 Task: Look for properties with 4 beds.
Action: Mouse moved to (568, 53)
Screenshot: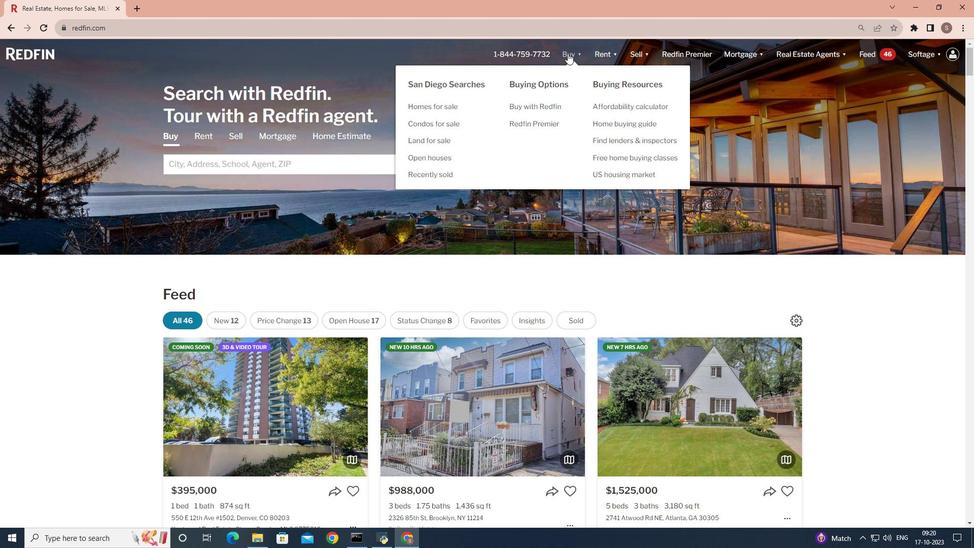 
Action: Mouse pressed left at (568, 53)
Screenshot: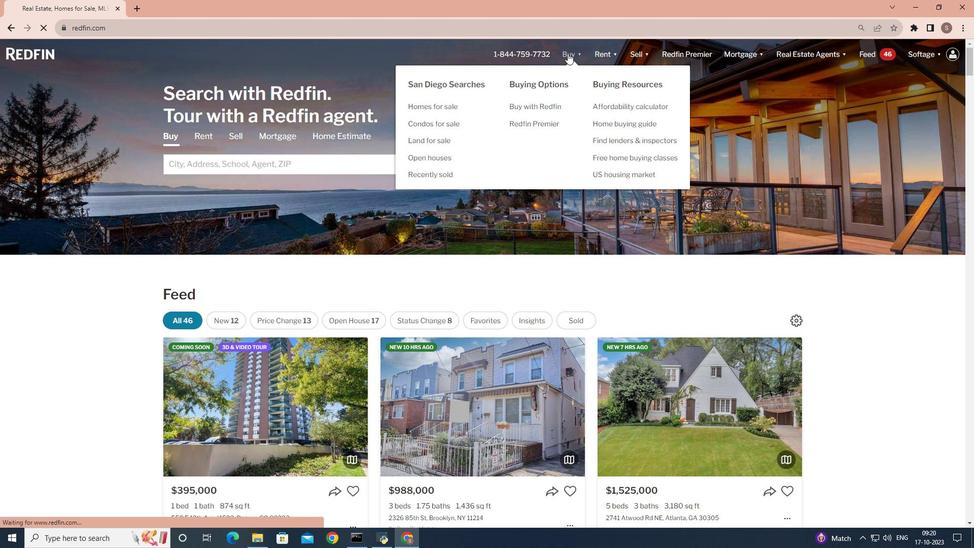 
Action: Mouse moved to (236, 219)
Screenshot: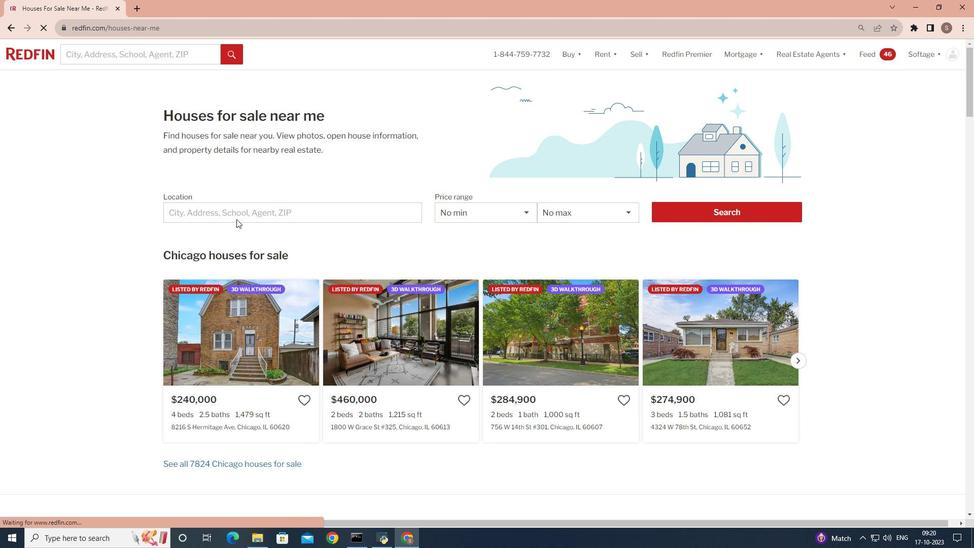 
Action: Mouse pressed left at (236, 219)
Screenshot: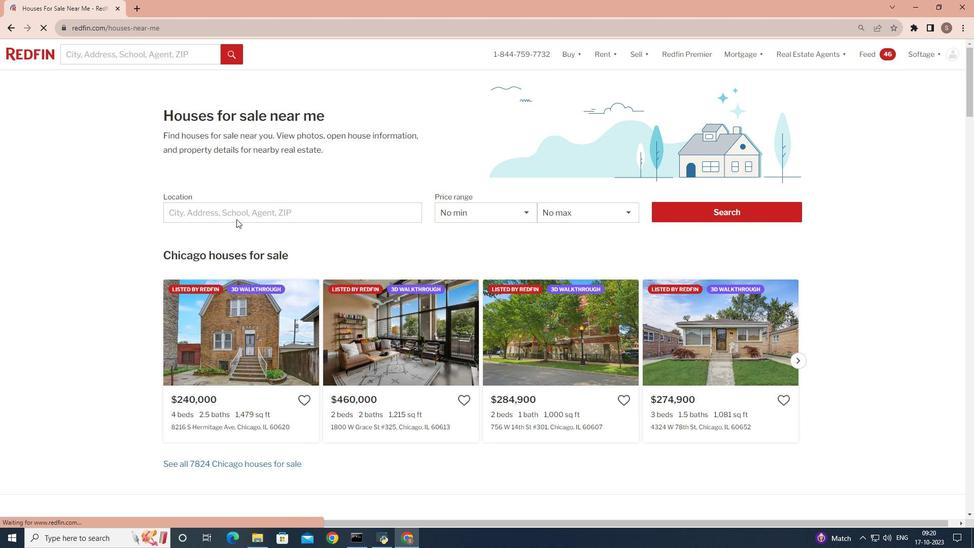 
Action: Mouse moved to (183, 208)
Screenshot: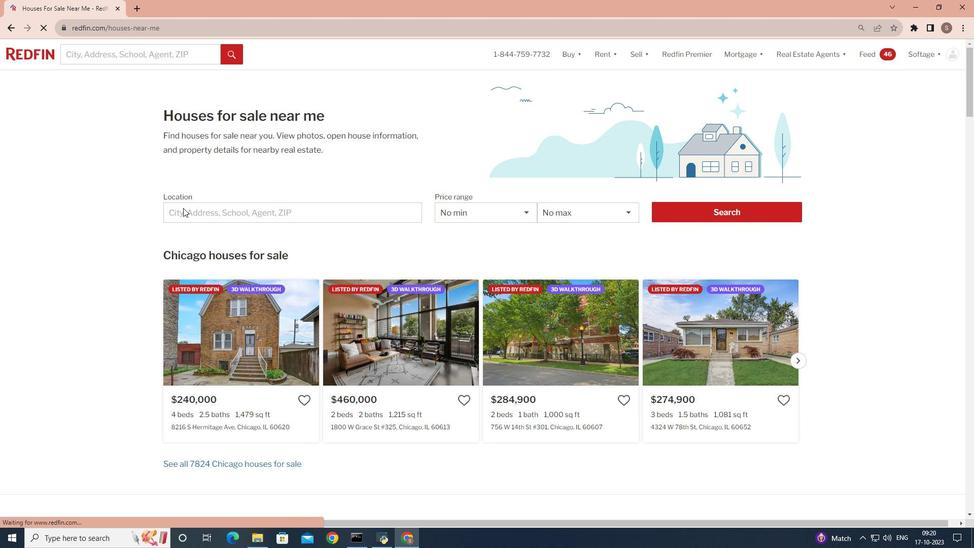 
Action: Mouse pressed left at (183, 208)
Screenshot: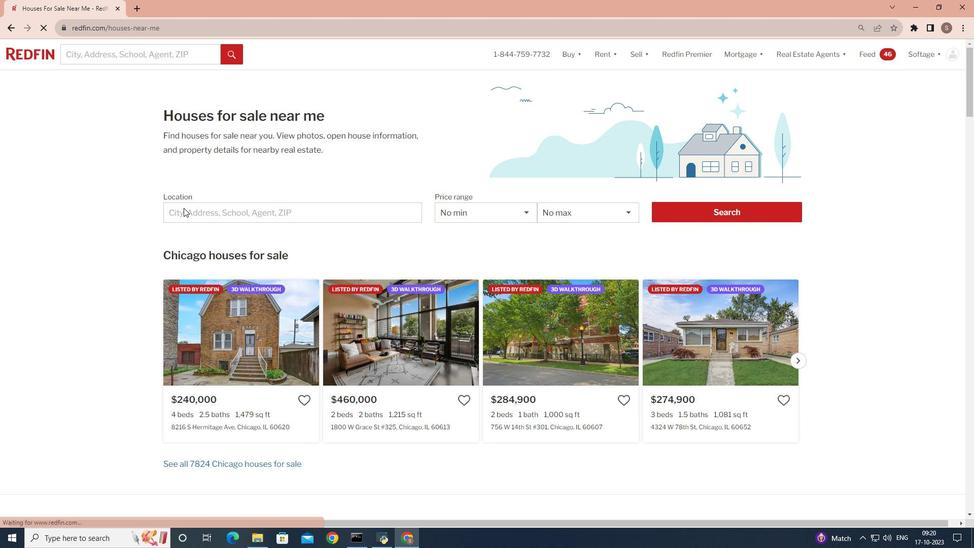 
Action: Mouse moved to (179, 214)
Screenshot: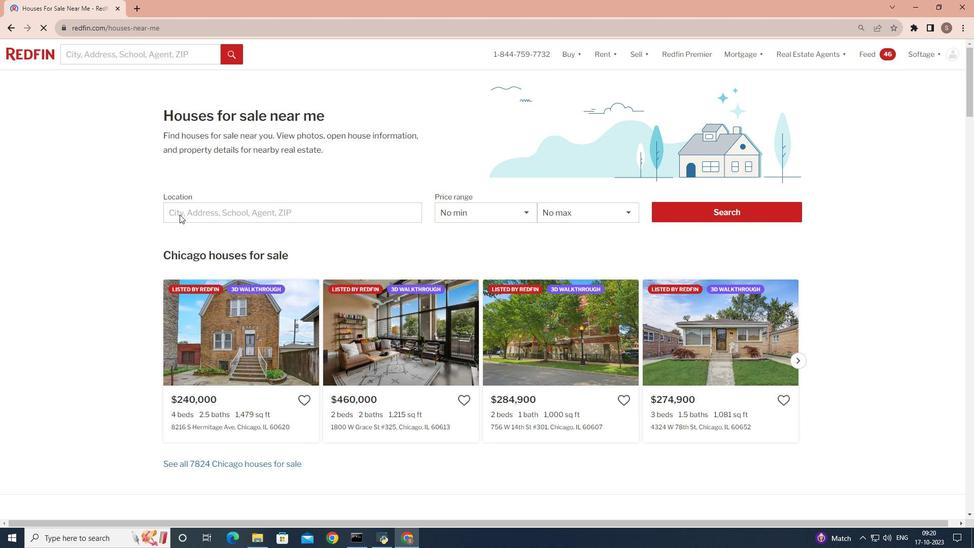 
Action: Mouse pressed left at (179, 214)
Screenshot: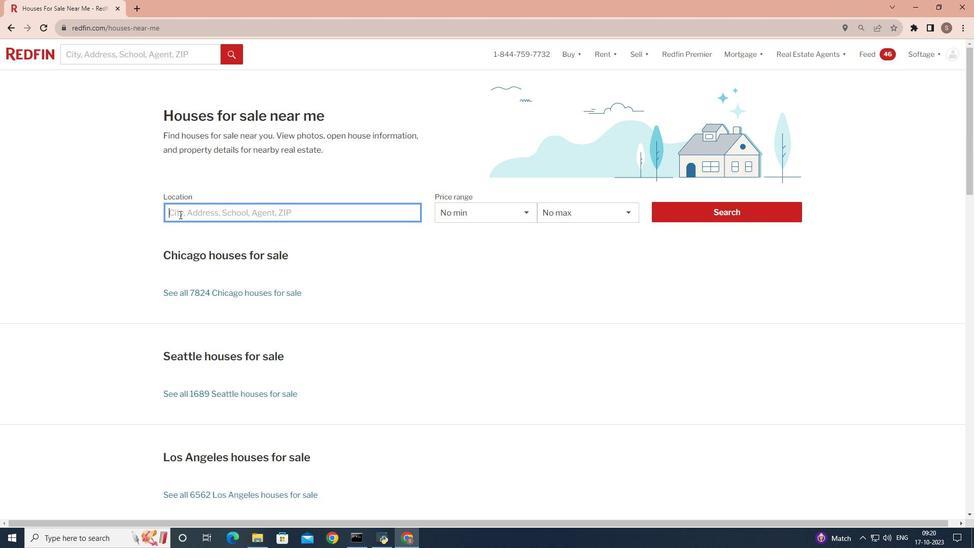 
Action: Mouse moved to (179, 214)
Screenshot: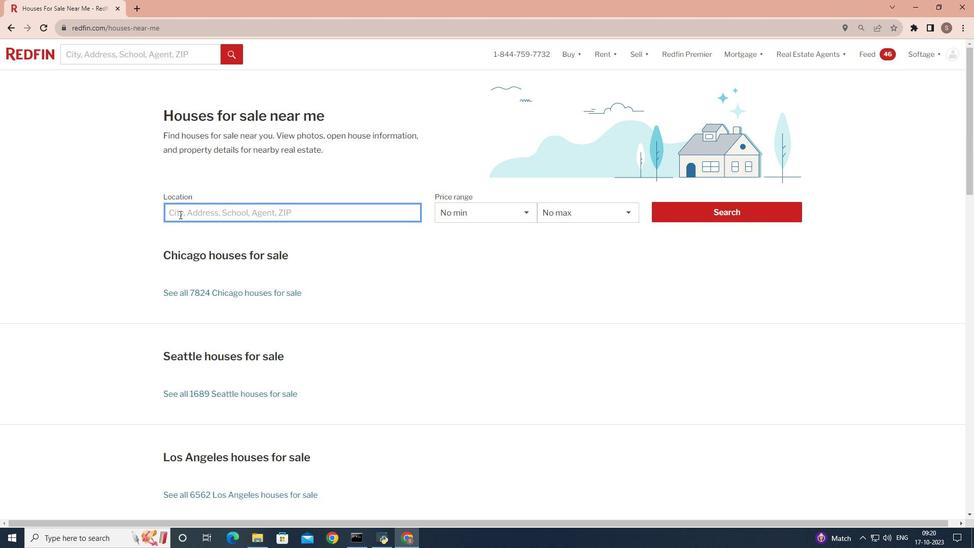 
Action: Key pressed <Key.shift>San<Key.space><Key.shift>Diego
Screenshot: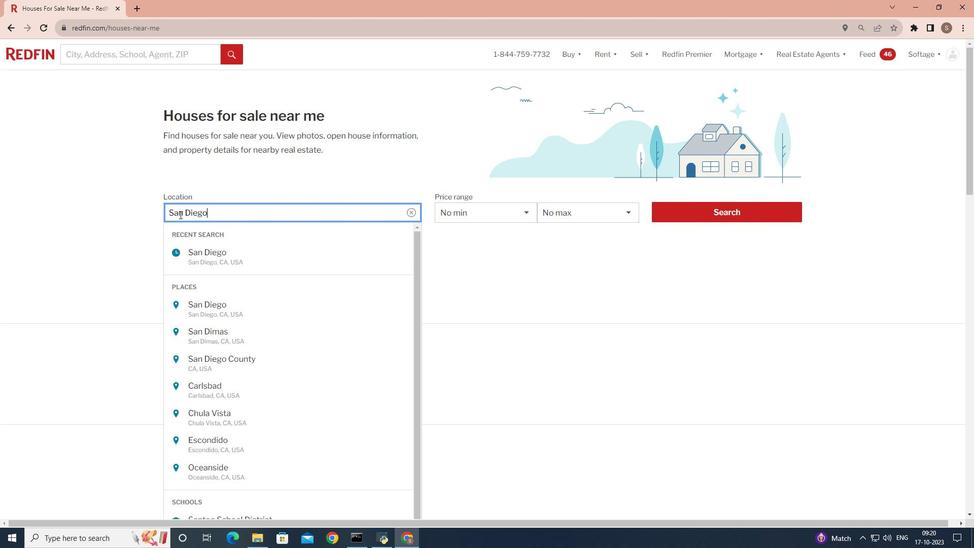 
Action: Mouse moved to (751, 208)
Screenshot: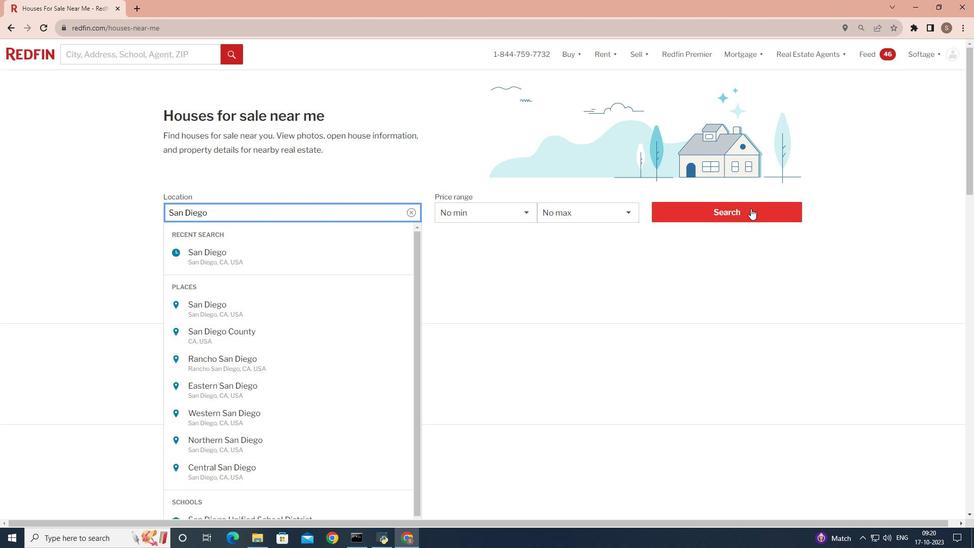 
Action: Mouse pressed left at (751, 208)
Screenshot: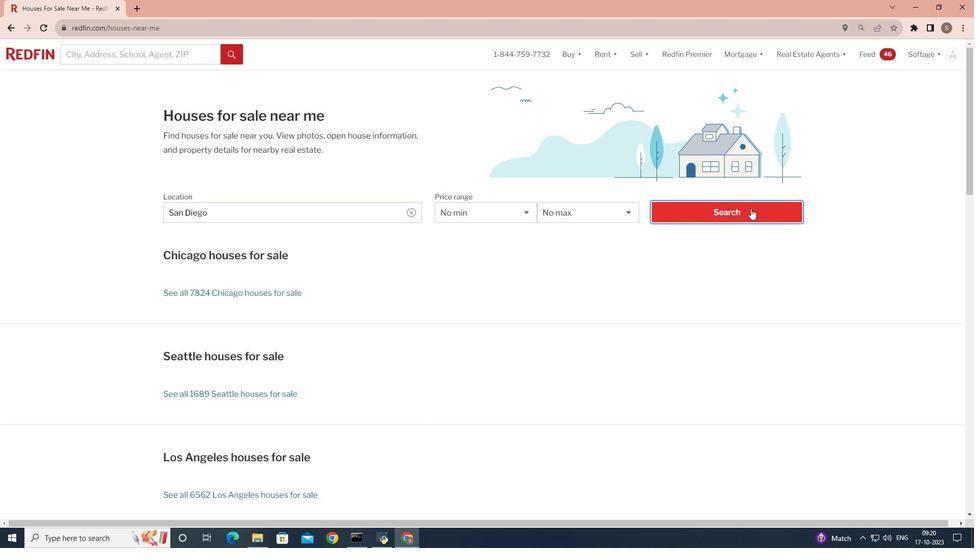
Action: Mouse pressed left at (751, 208)
Screenshot: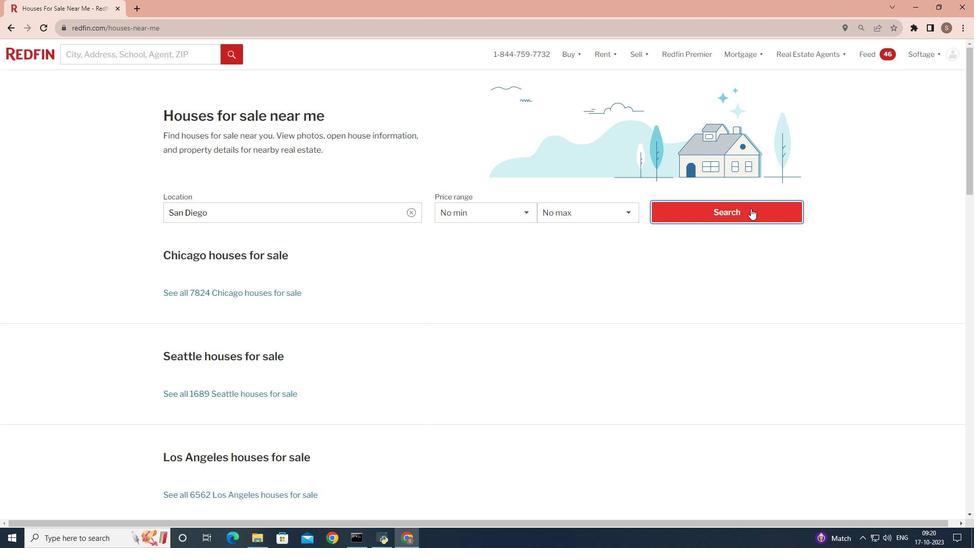 
Action: Mouse moved to (881, 116)
Screenshot: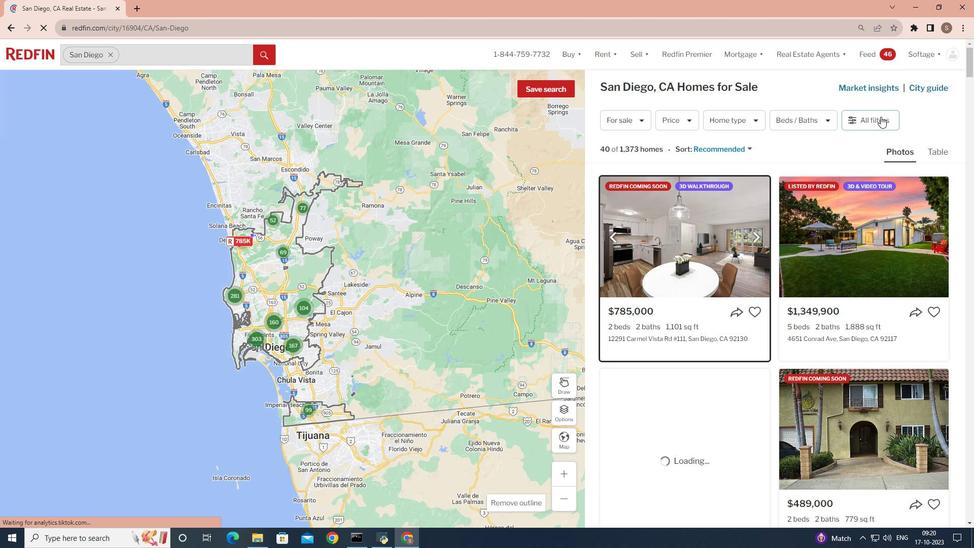 
Action: Mouse pressed left at (881, 116)
Screenshot: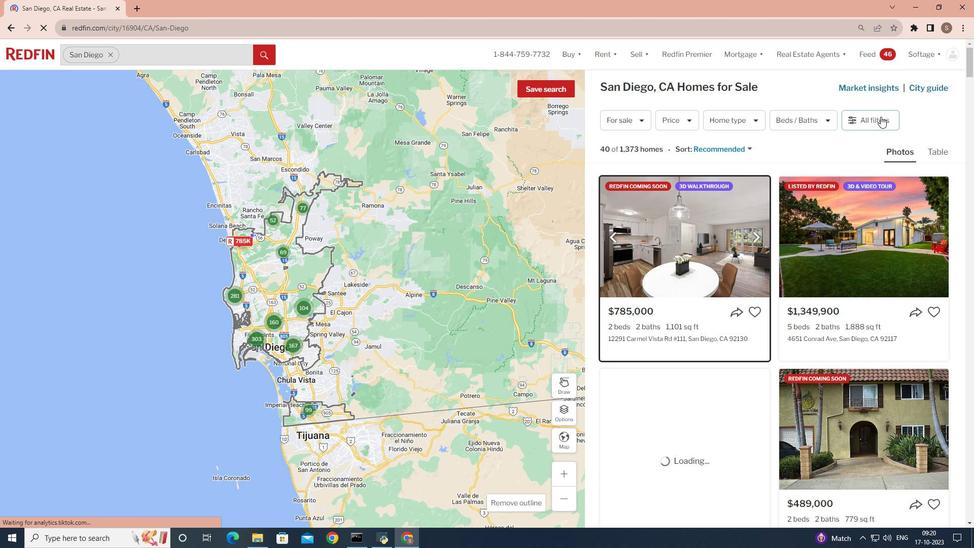 
Action: Mouse moved to (880, 117)
Screenshot: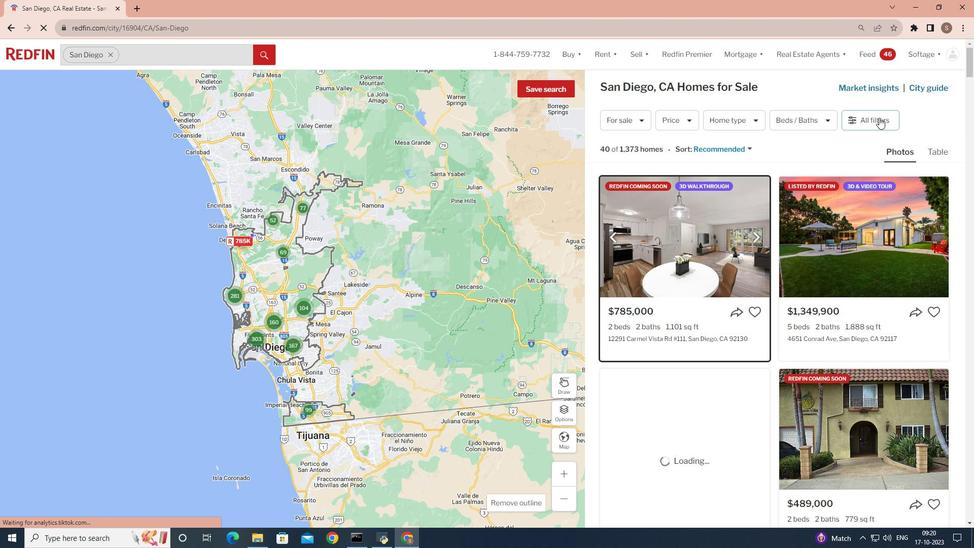 
Action: Mouse pressed left at (880, 117)
Screenshot: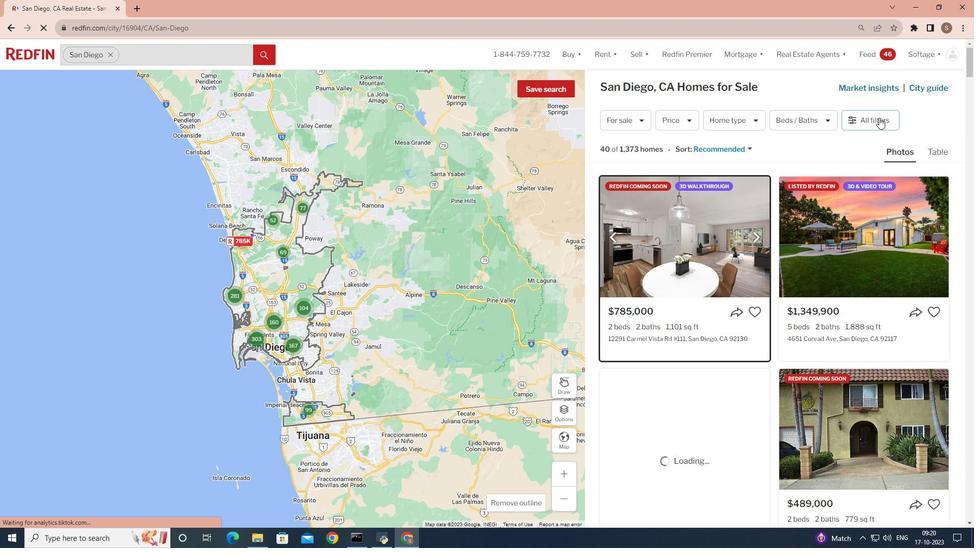 
Action: Mouse pressed left at (880, 117)
Screenshot: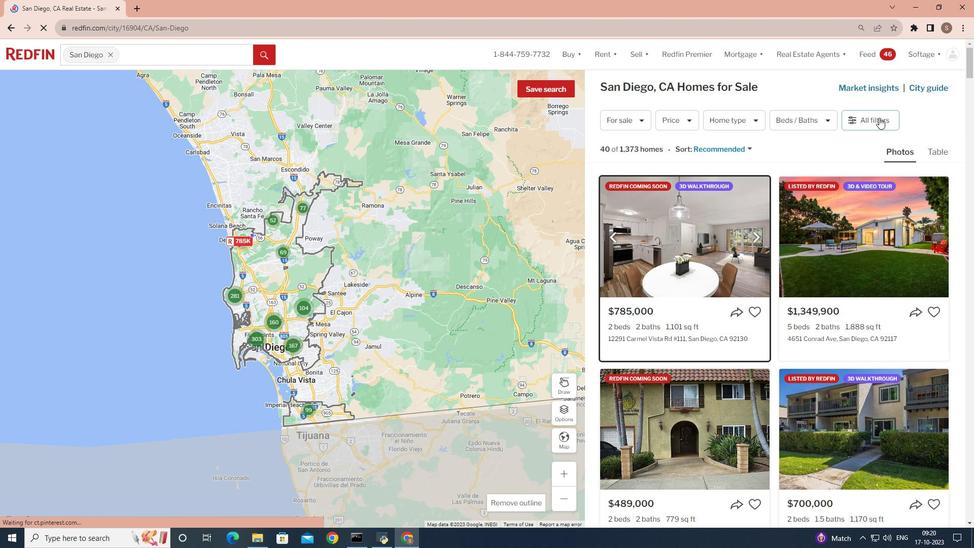 
Action: Mouse moved to (847, 133)
Screenshot: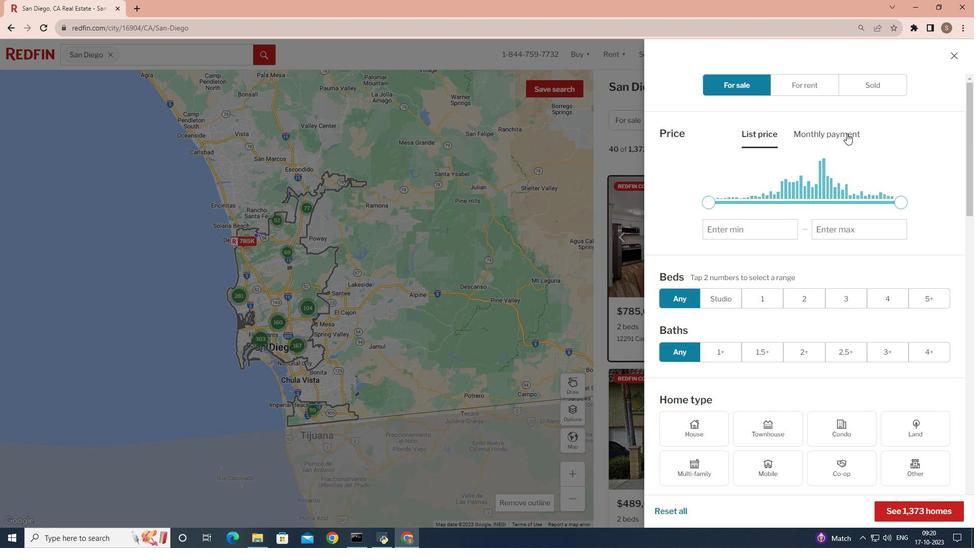 
Action: Mouse pressed left at (847, 133)
Screenshot: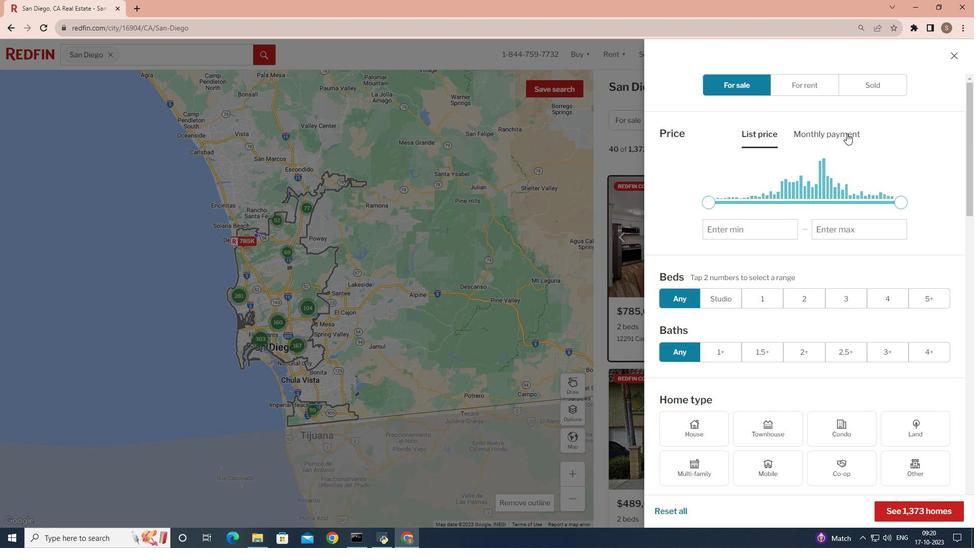
Action: Mouse moved to (895, 386)
Screenshot: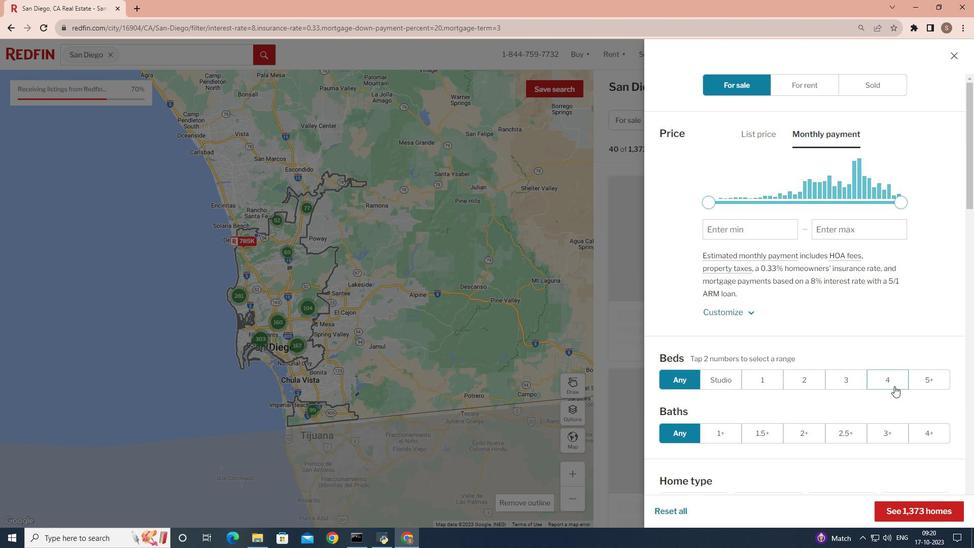 
Action: Mouse pressed left at (895, 386)
Screenshot: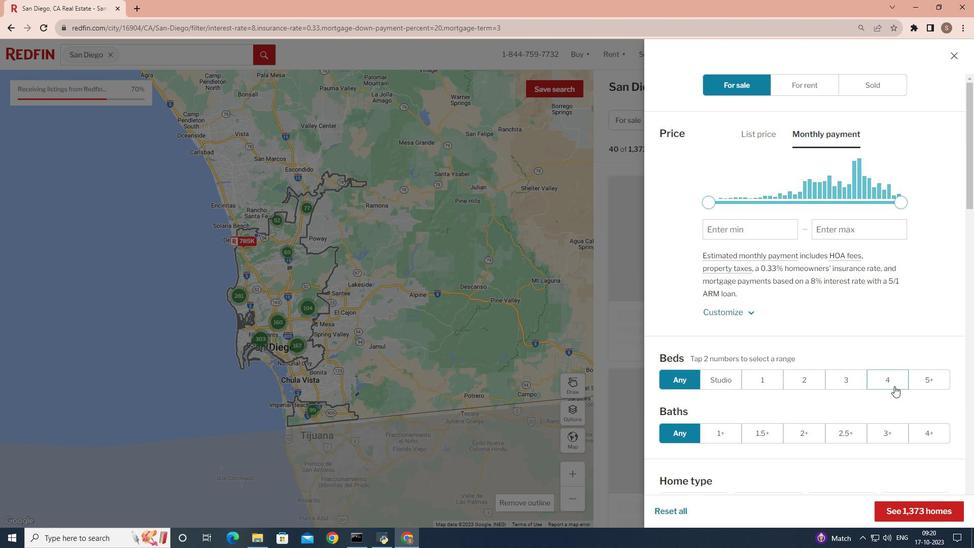 
Action: Mouse moved to (895, 384)
Screenshot: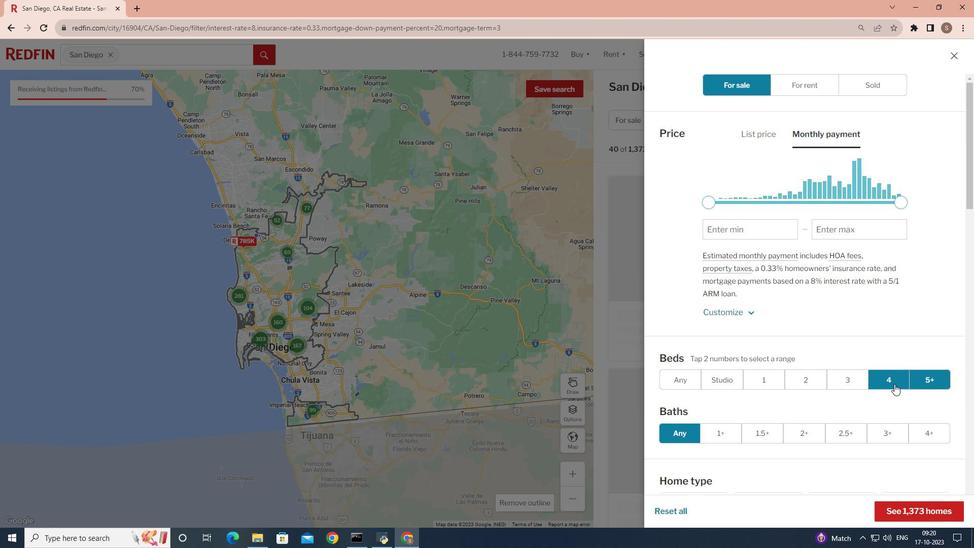 
Action: Mouse pressed left at (895, 384)
Screenshot: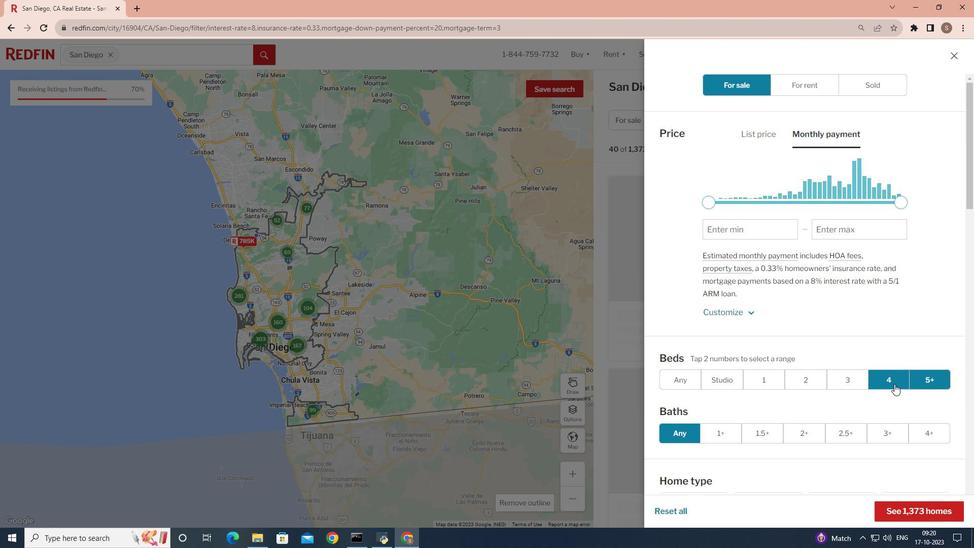 
Action: Mouse moved to (550, 390)
Screenshot: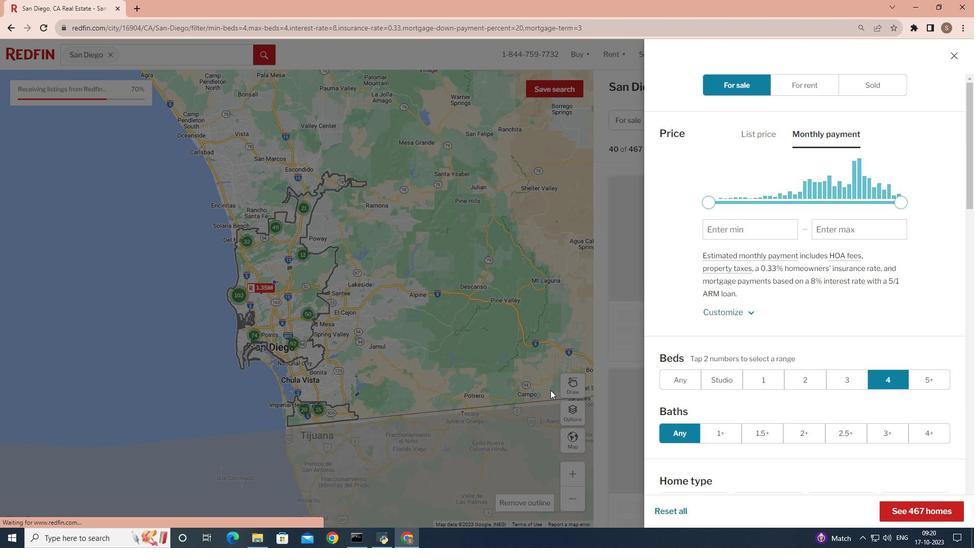 
